 Task: Create a task in Outlook with a SmartArt graphic listing departments and set start and due dates.
Action: Mouse moved to (13, 115)
Screenshot: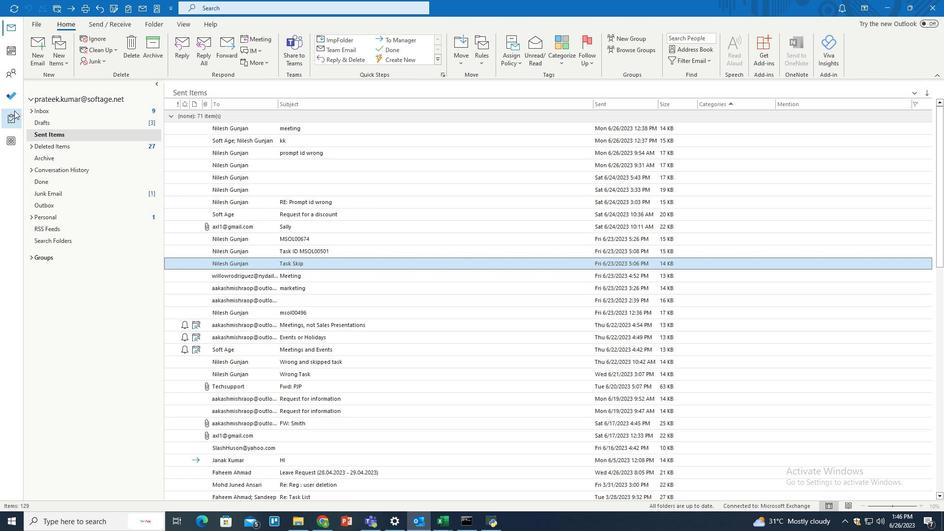 
Action: Mouse pressed left at (13, 115)
Screenshot: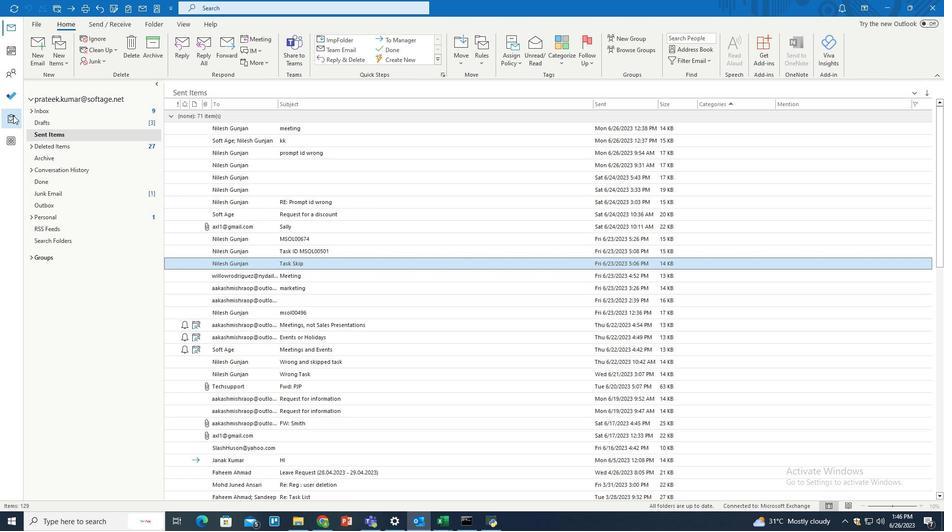 
Action: Mouse moved to (37, 59)
Screenshot: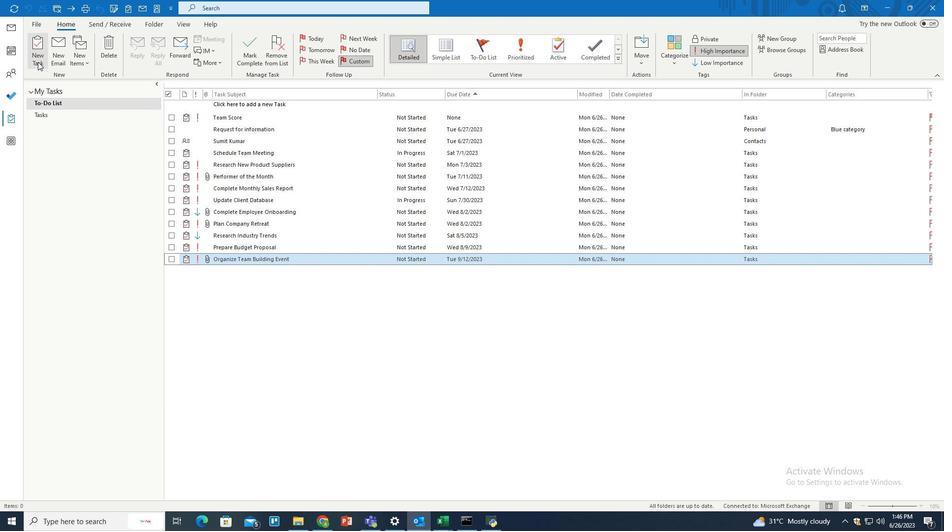 
Action: Mouse pressed left at (37, 59)
Screenshot: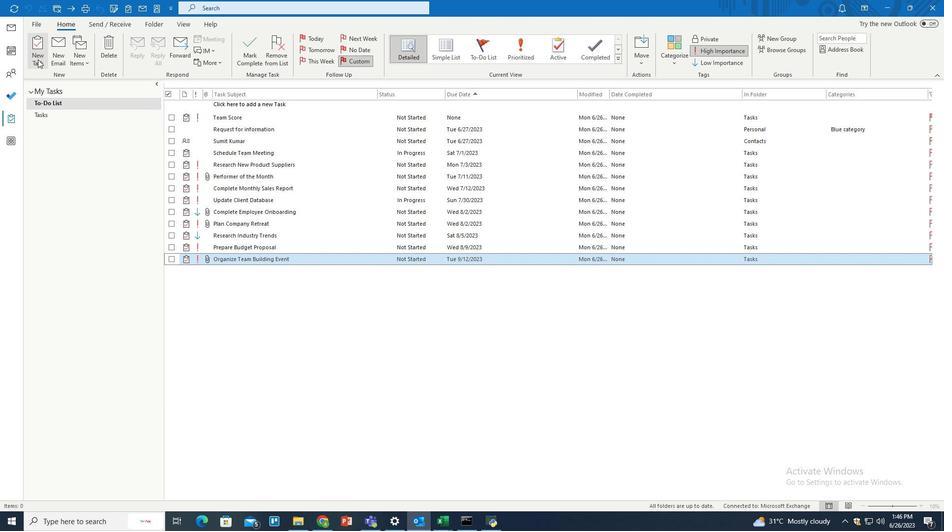 
Action: Mouse moved to (119, 102)
Screenshot: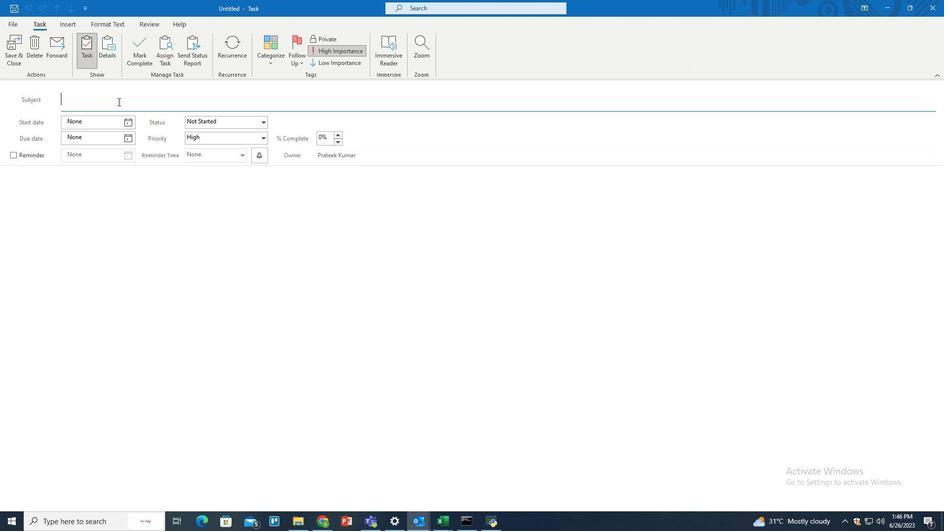 
Action: Mouse pressed left at (119, 102)
Screenshot: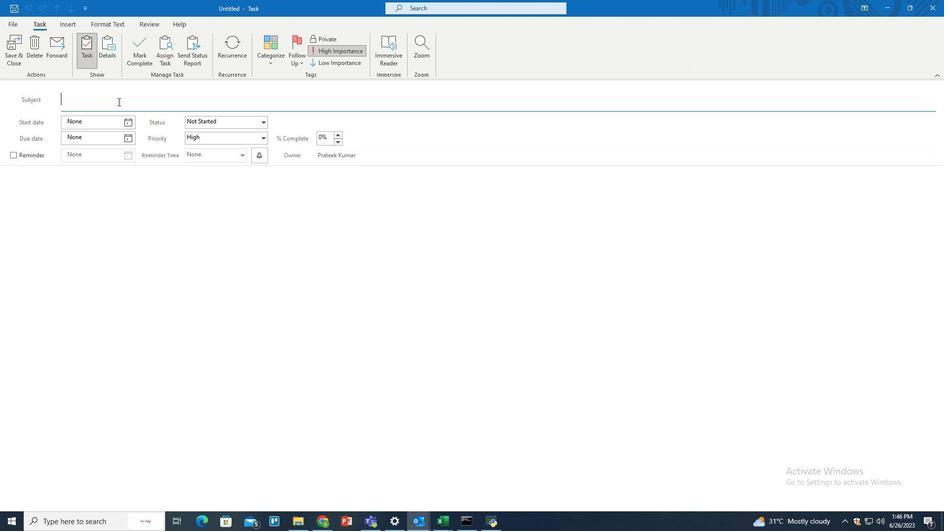 
Action: Key pressed <Key.shift>The<Key.space><Key.shift><Key.shift><Key.shift><Key.shift><Key.shift><Key.shift><Key.shift><Key.shift><Key.shift><Key.shift><Key.shift><Key.shift><Key.shift><Key.shift><Key.shift><Key.shift><Key.shift><Key.shift>Office
Screenshot: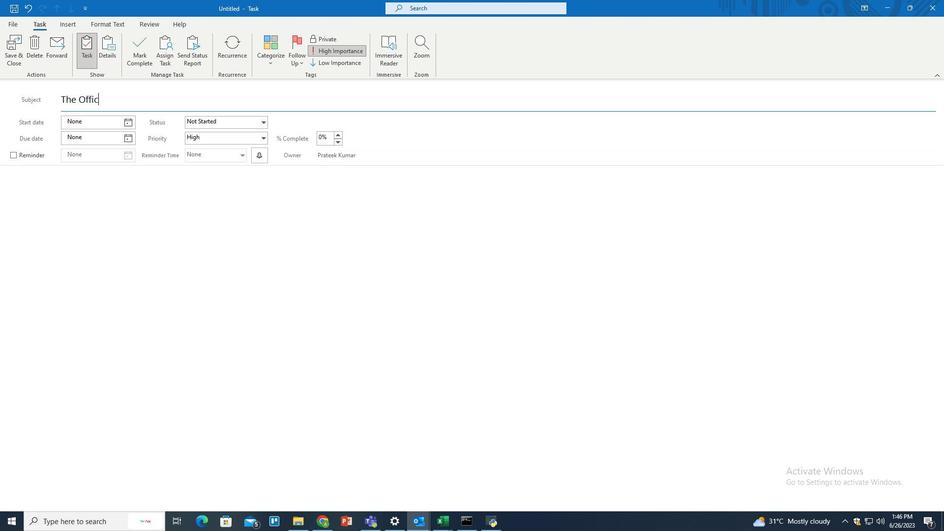 
Action: Mouse moved to (227, 217)
Screenshot: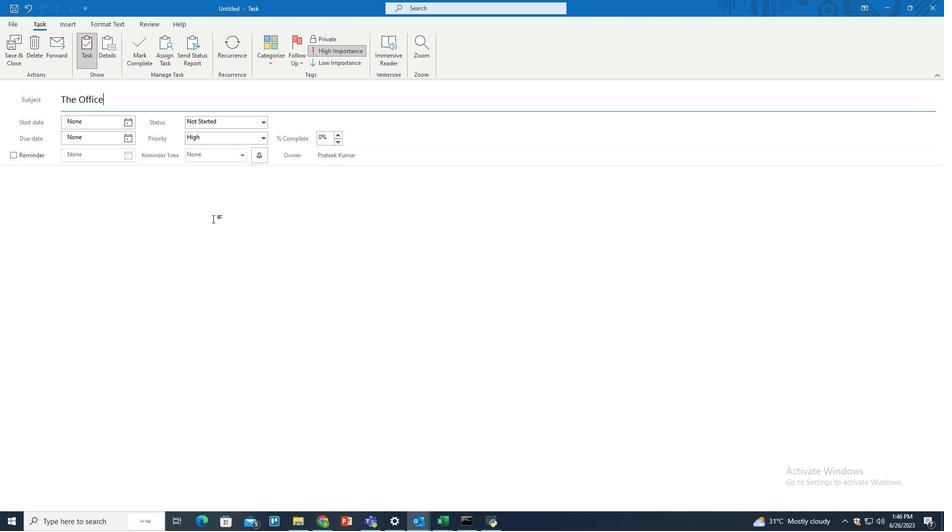
Action: Mouse pressed left at (227, 217)
Screenshot: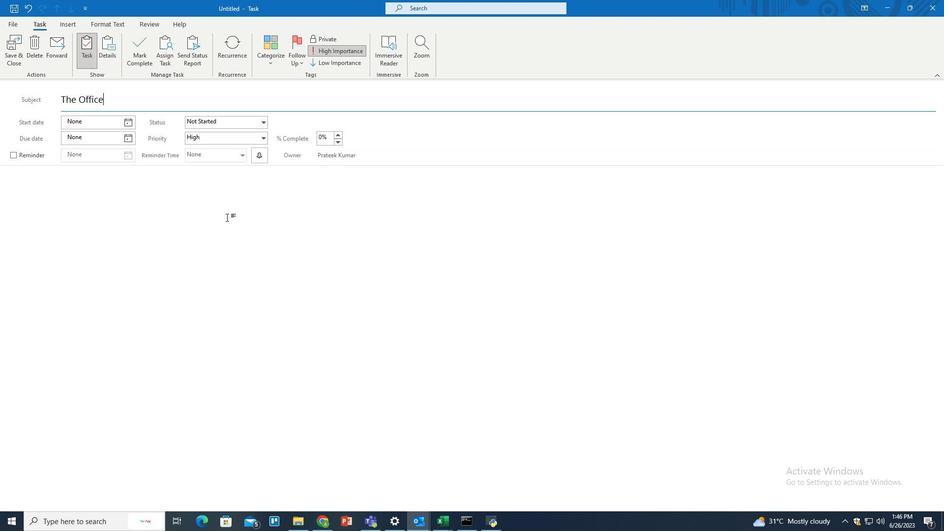 
Action: Mouse pressed left at (227, 217)
Screenshot: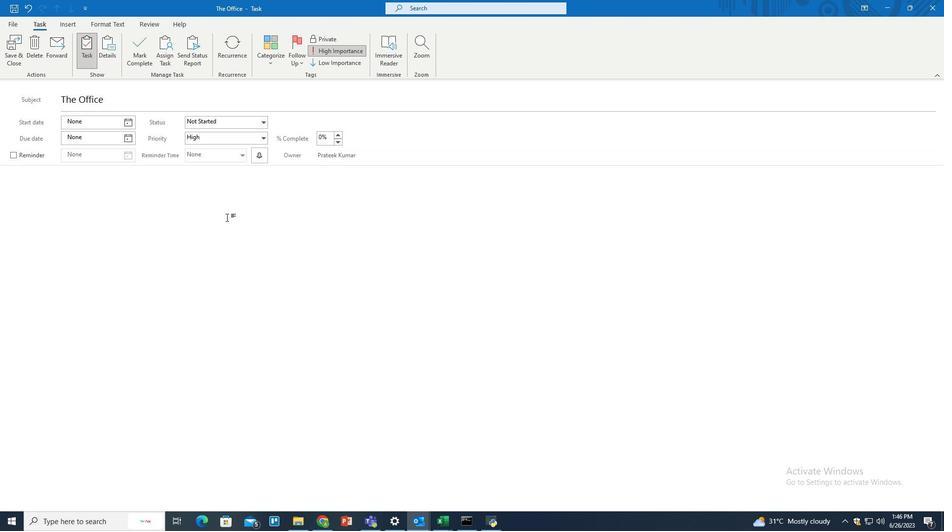 
Action: Mouse moved to (70, 26)
Screenshot: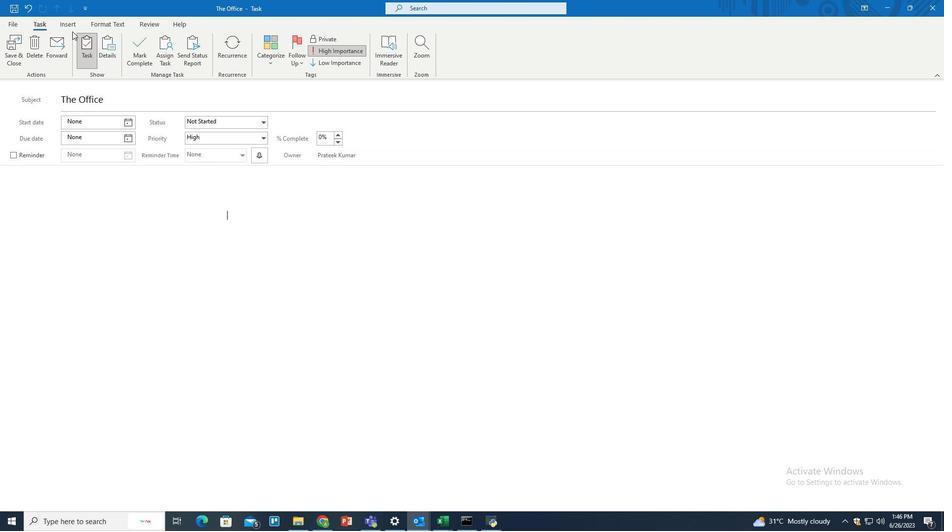 
Action: Mouse pressed left at (70, 26)
Screenshot: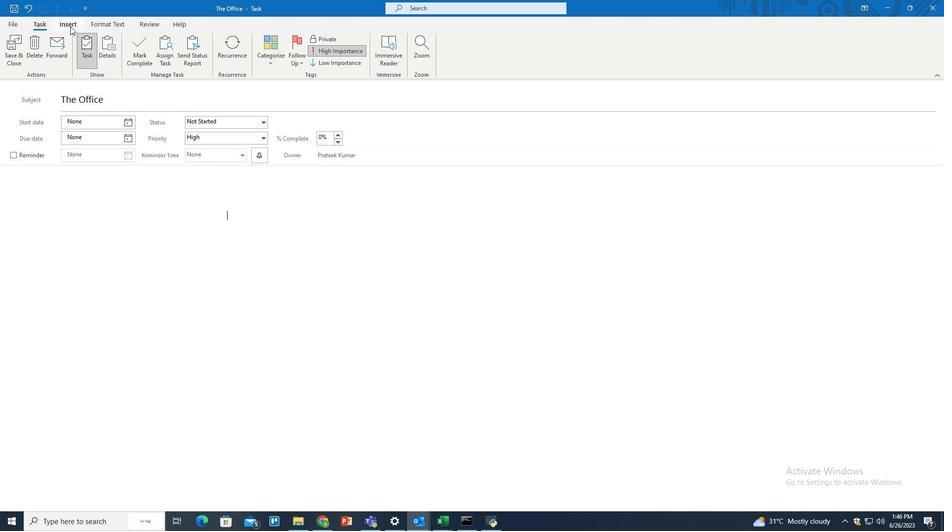 
Action: Mouse moved to (312, 45)
Screenshot: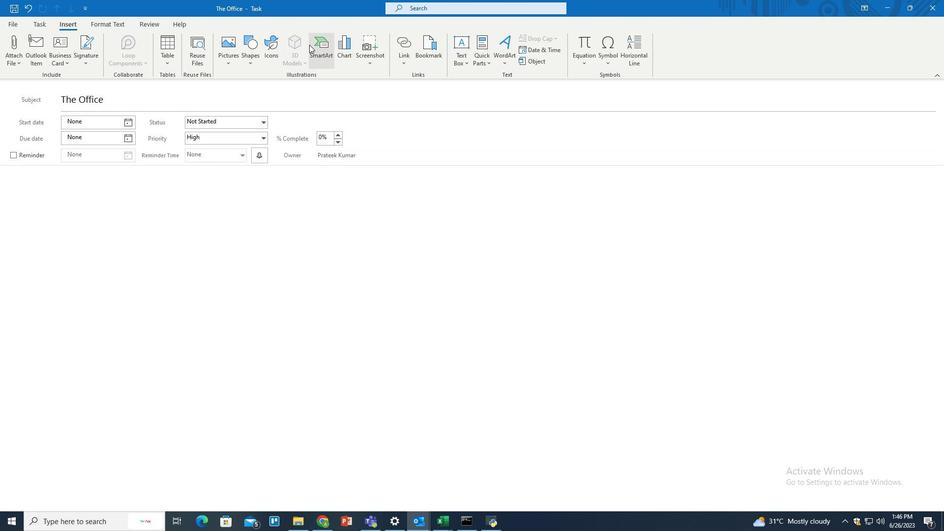 
Action: Mouse pressed left at (312, 45)
Screenshot: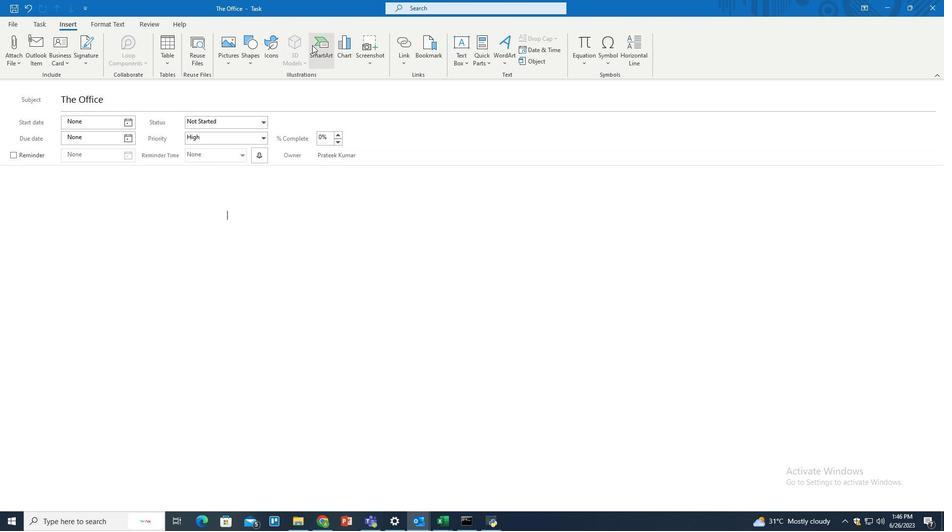 
Action: Mouse moved to (582, 340)
Screenshot: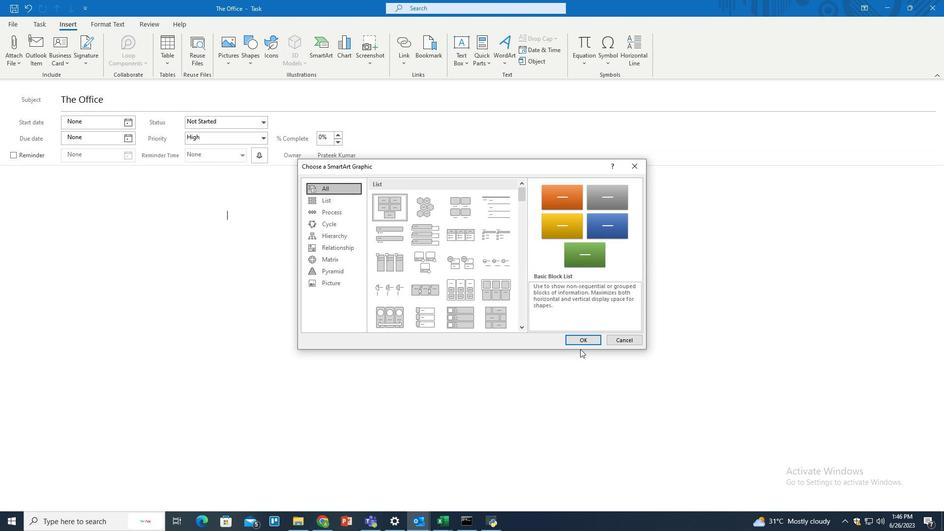 
Action: Mouse pressed left at (582, 340)
Screenshot: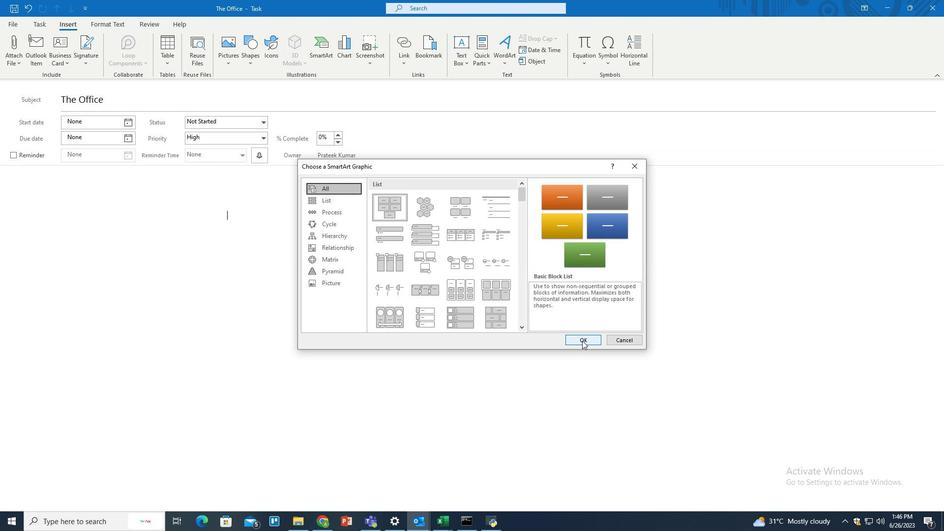
Action: Mouse moved to (131, 232)
Screenshot: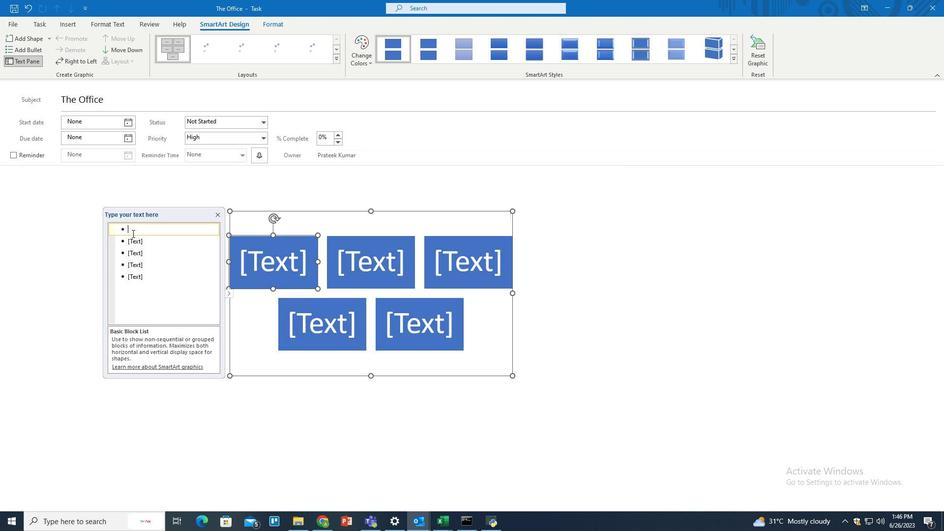 
Action: Key pressed <Key.shift>Marketing
Screenshot: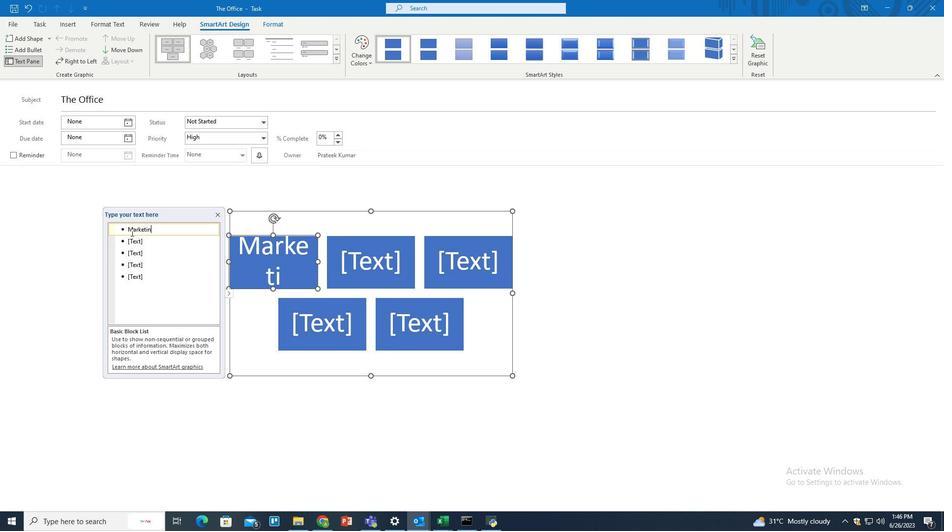 
Action: Mouse moved to (138, 239)
Screenshot: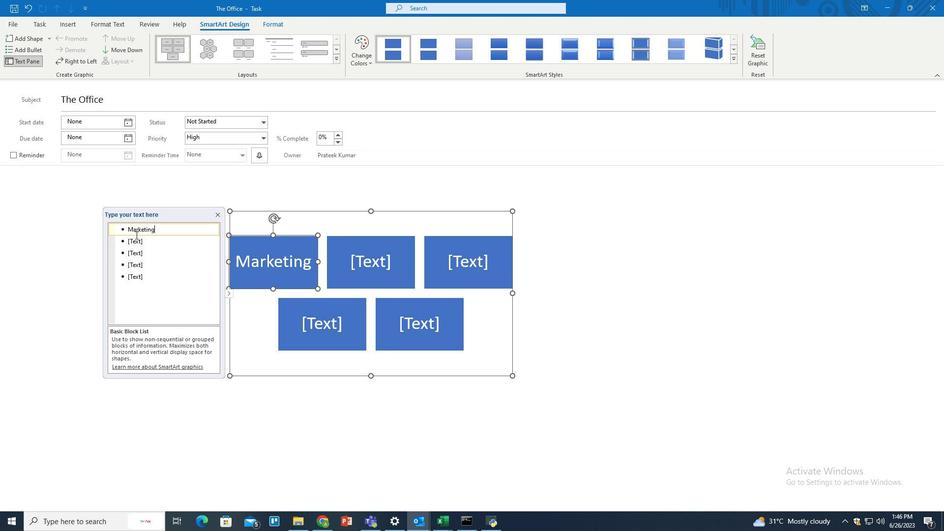 
Action: Mouse pressed left at (138, 239)
Screenshot: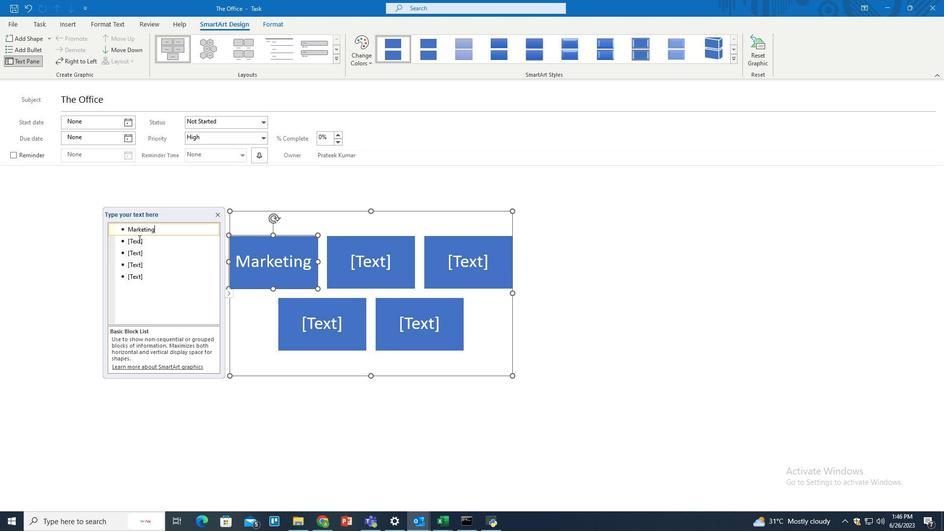 
Action: Key pressed <Key.shift>HR
Screenshot: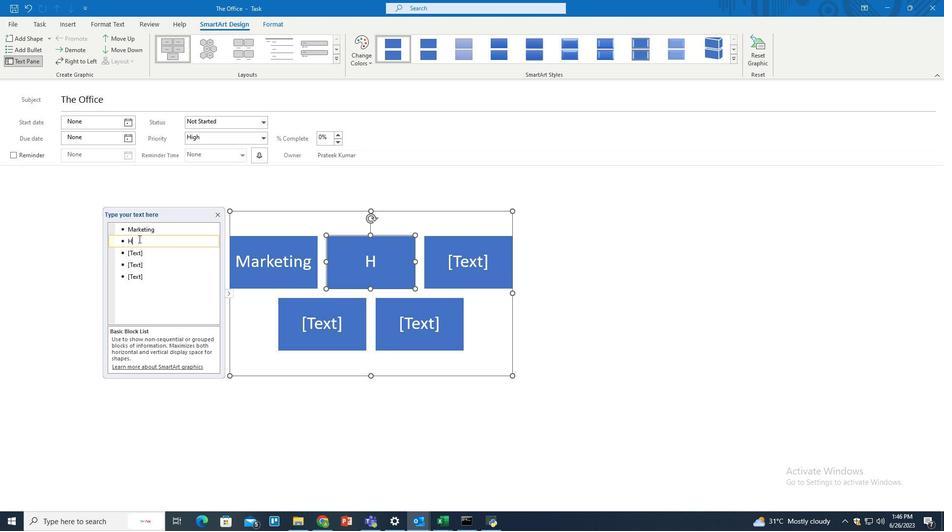 
Action: Mouse moved to (141, 257)
Screenshot: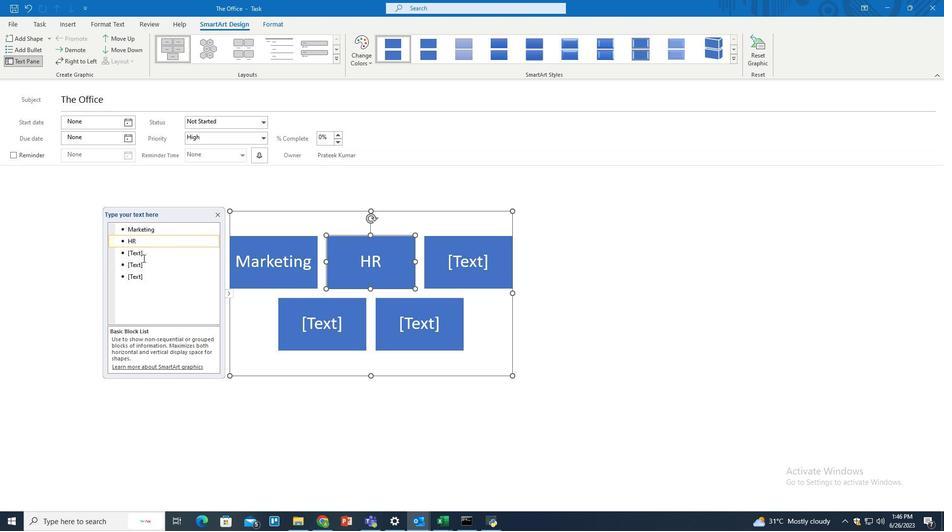 
Action: Mouse pressed left at (141, 257)
Screenshot: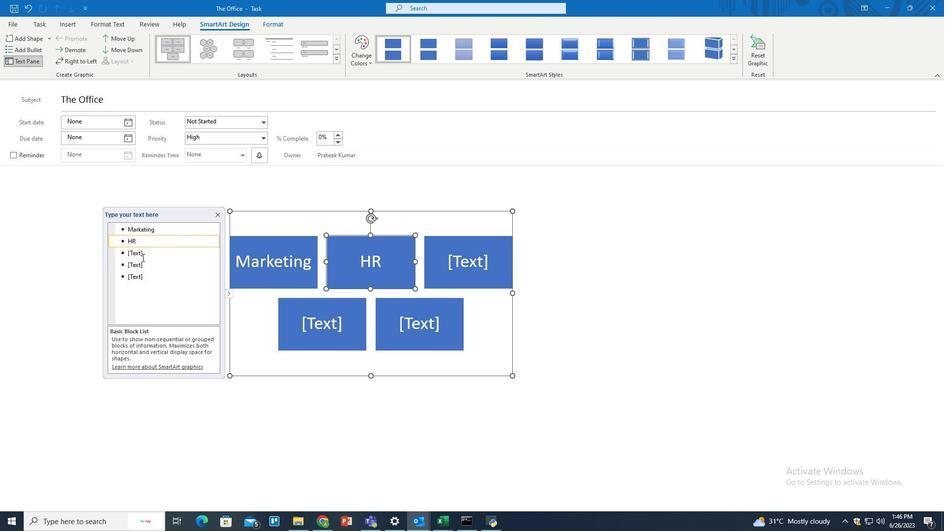 
Action: Key pressed <Key.shift>IT
Screenshot: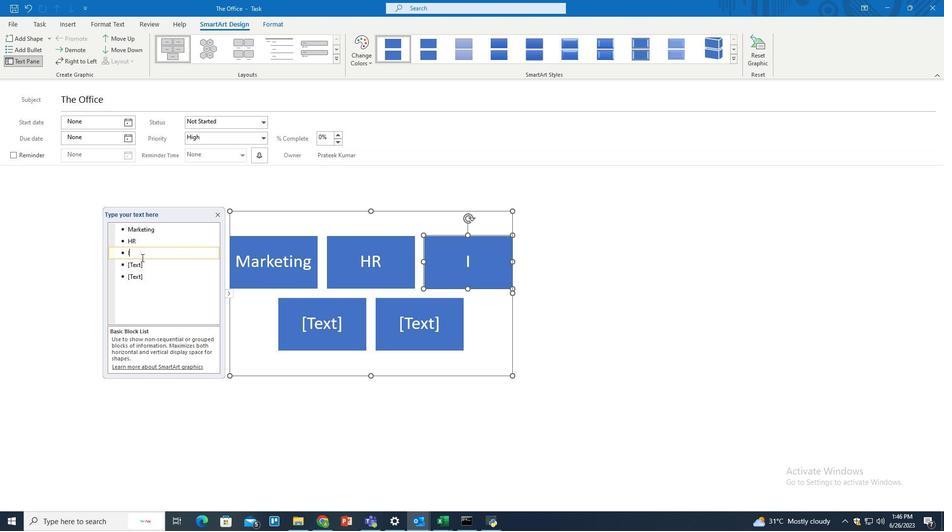 
Action: Mouse moved to (145, 267)
Screenshot: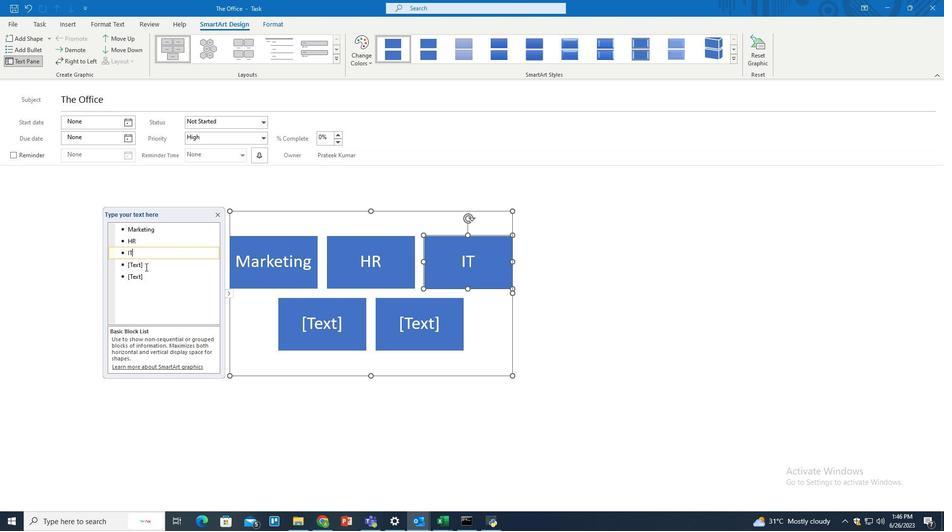 
Action: Mouse pressed left at (145, 267)
Screenshot: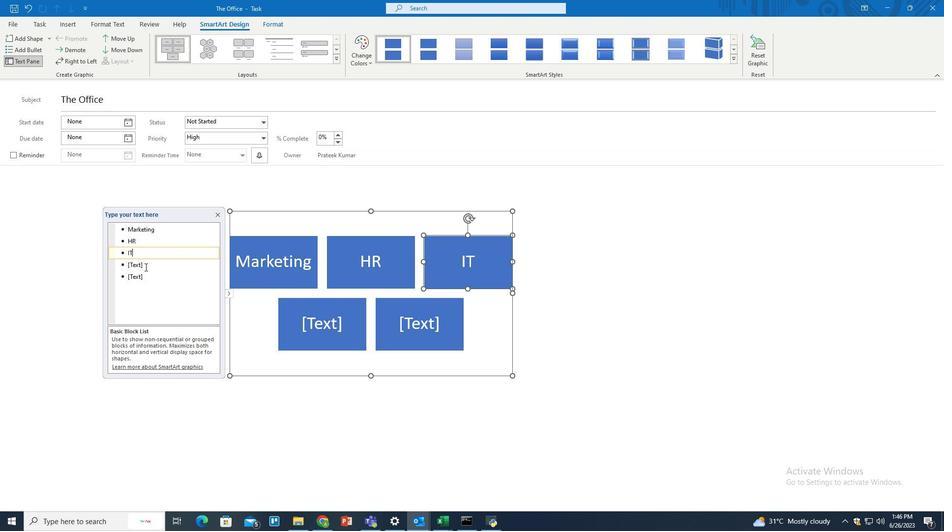 
Action: Mouse moved to (145, 267)
Screenshot: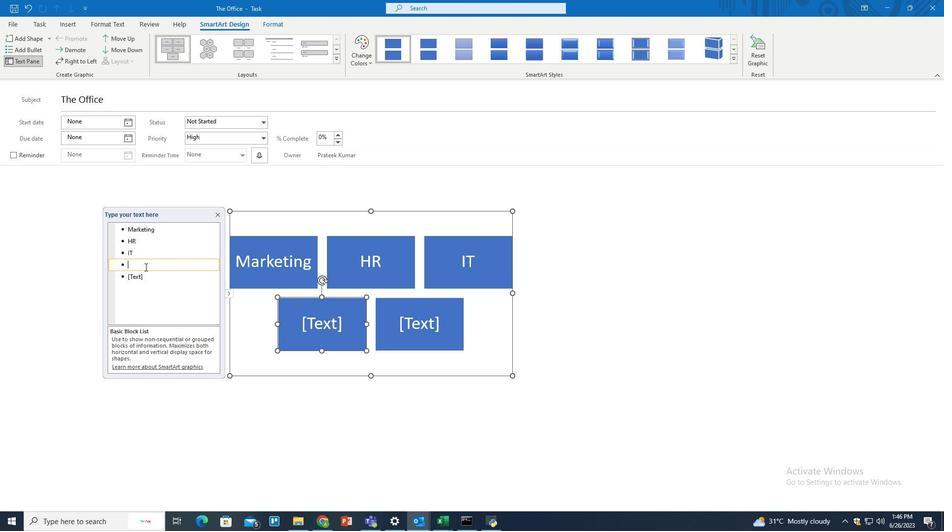 
Action: Key pressed <Key.shift>Ciy<Key.backspace><Key.backspace>ounselling
Screenshot: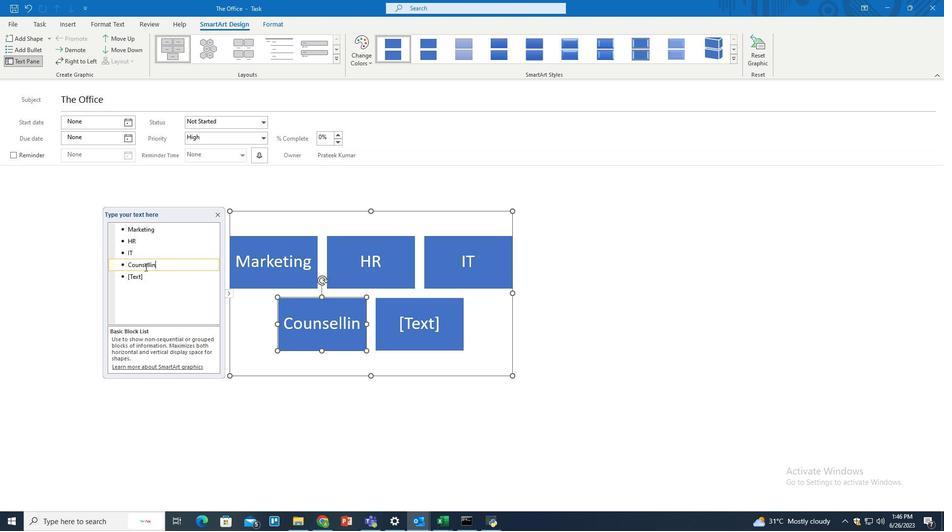 
Action: Mouse moved to (141, 277)
Screenshot: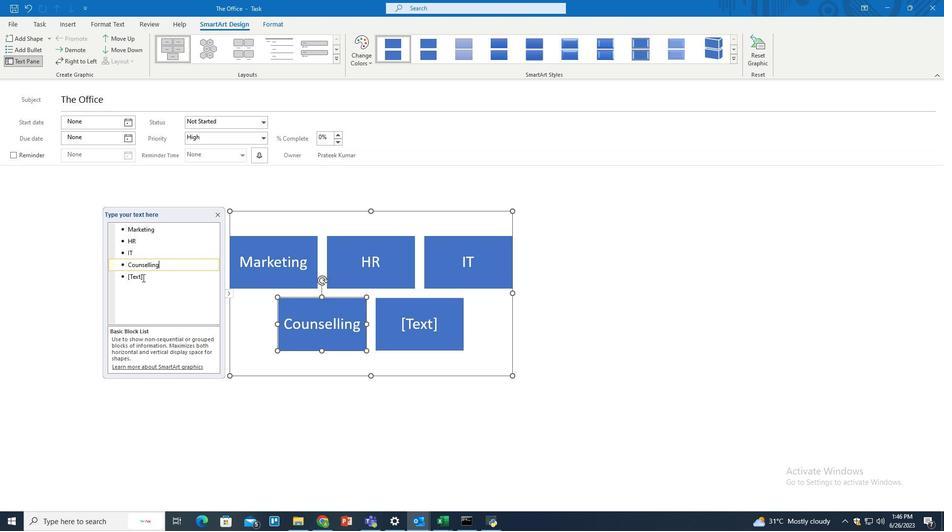 
Action: Mouse pressed left at (141, 277)
Screenshot: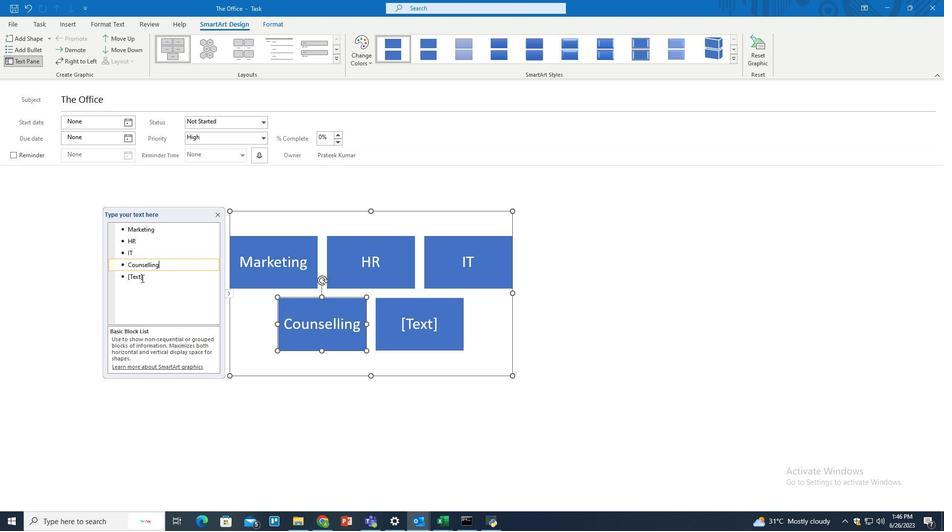 
Action: Mouse moved to (141, 277)
Screenshot: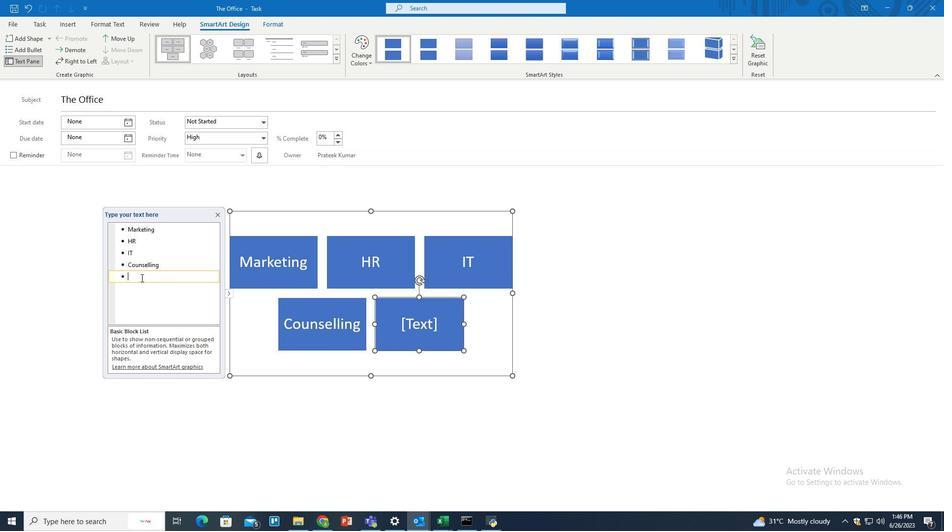 
Action: Key pressed <Key.shift>Sales
Screenshot: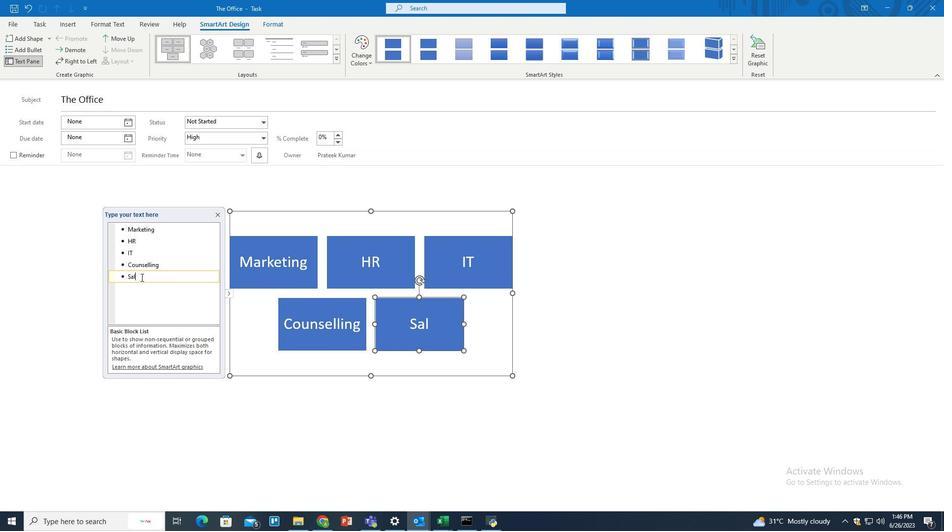 
Action: Mouse moved to (543, 290)
Screenshot: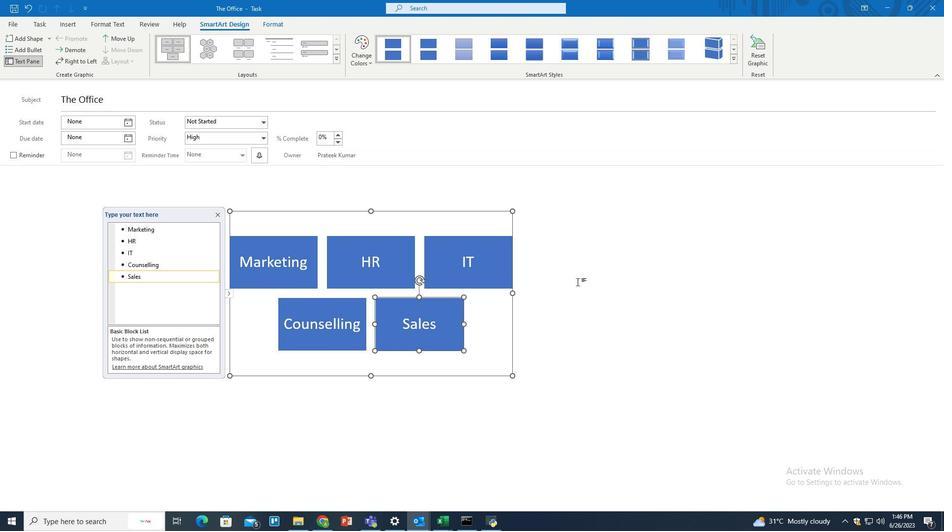 
Action: Mouse pressed left at (543, 290)
Screenshot: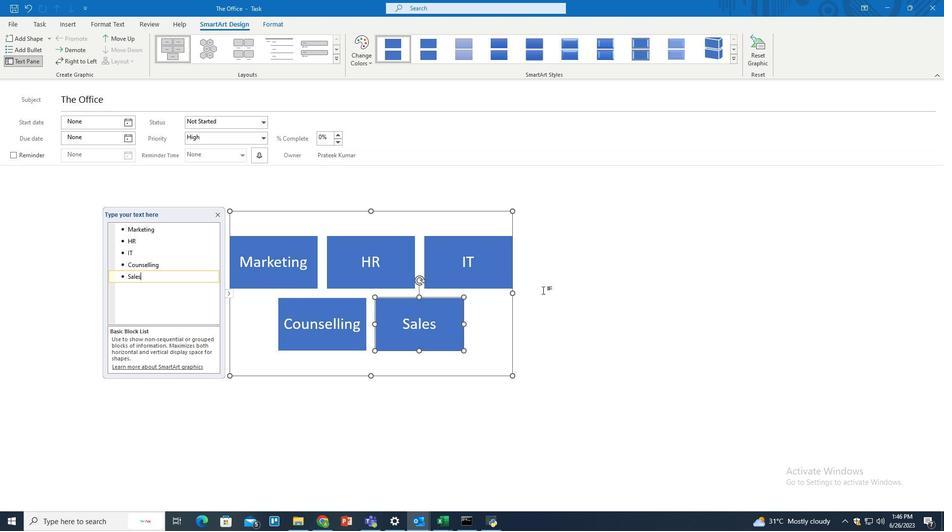 
Action: Mouse moved to (390, 276)
Screenshot: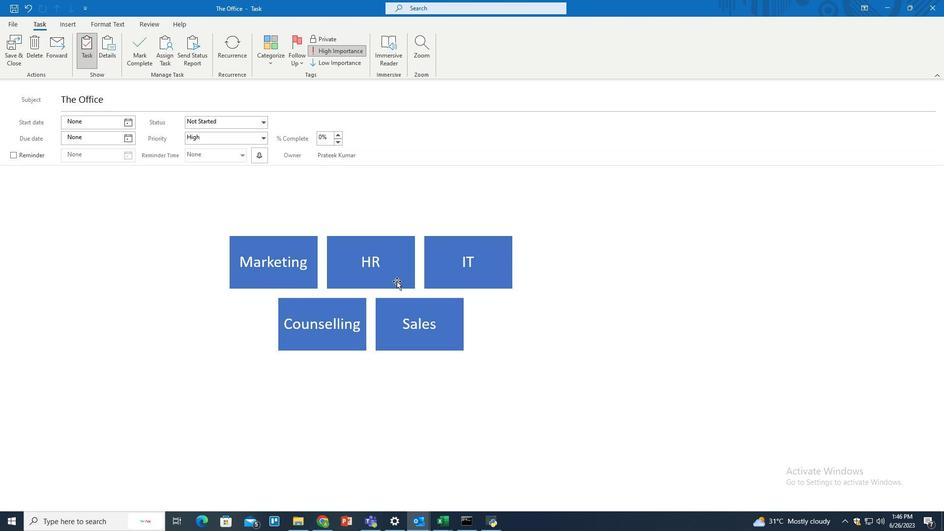 
Action: Mouse pressed left at (390, 276)
Screenshot: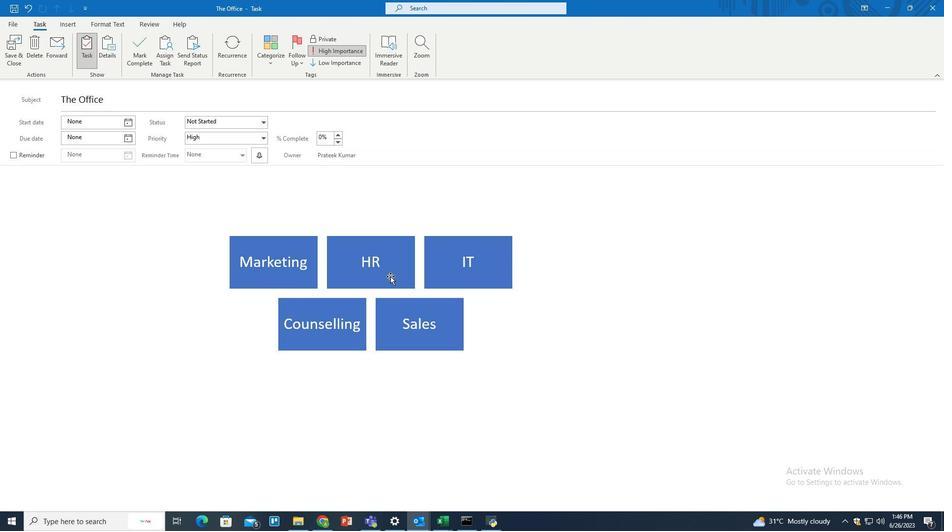 
Action: Mouse moved to (358, 61)
Screenshot: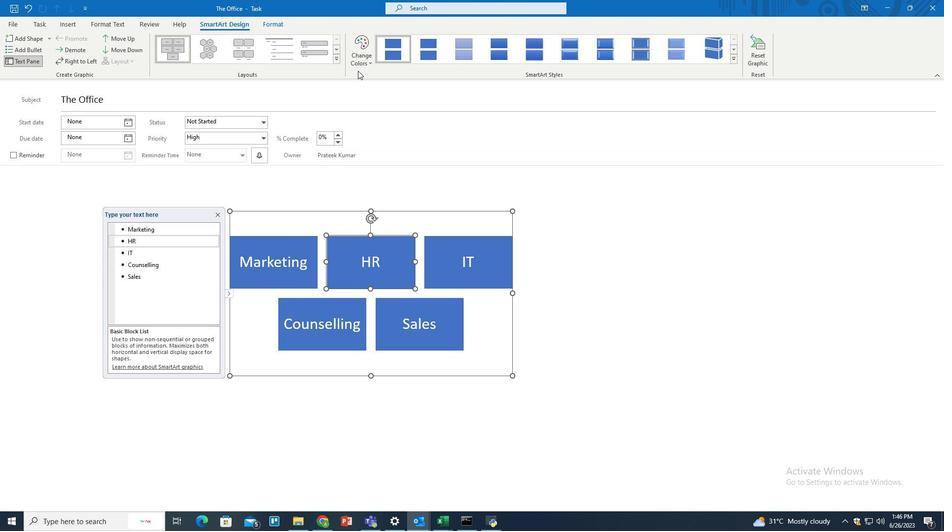 
Action: Mouse pressed left at (358, 61)
Screenshot: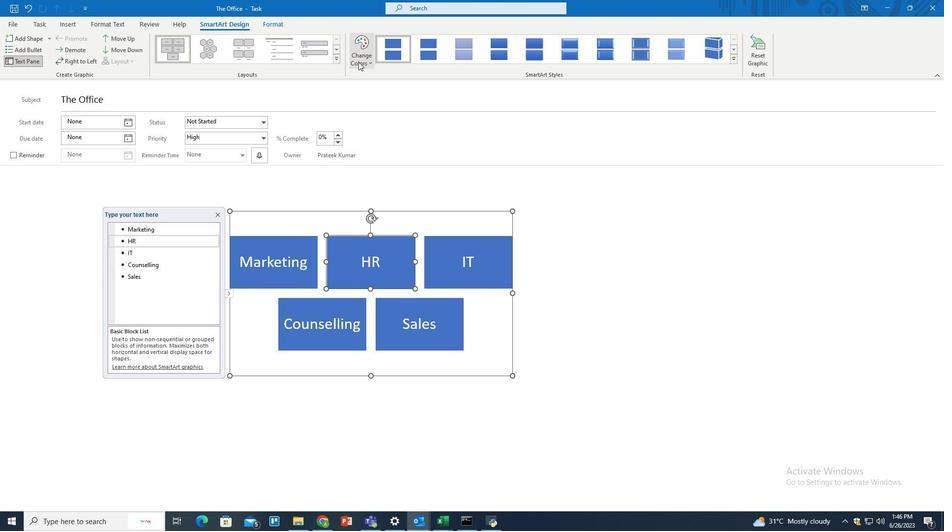 
Action: Mouse moved to (368, 144)
Screenshot: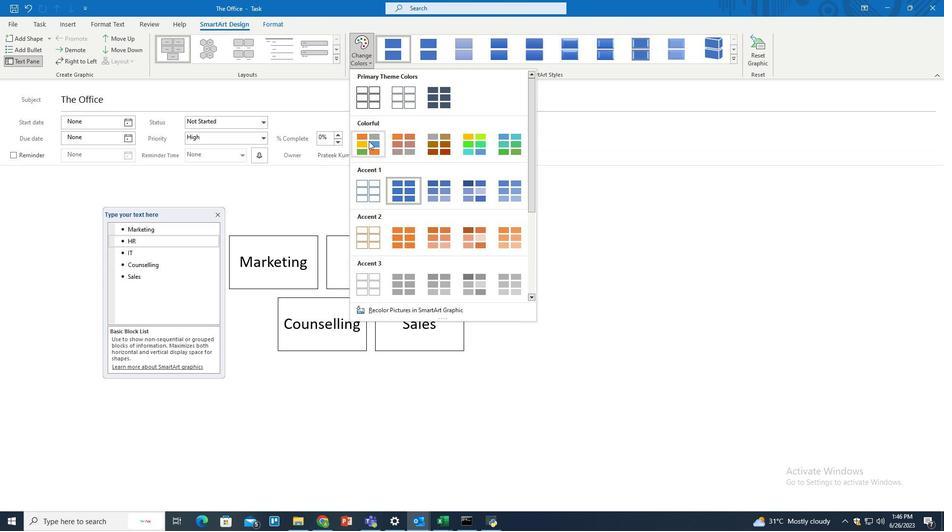 
Action: Mouse pressed left at (368, 144)
Screenshot: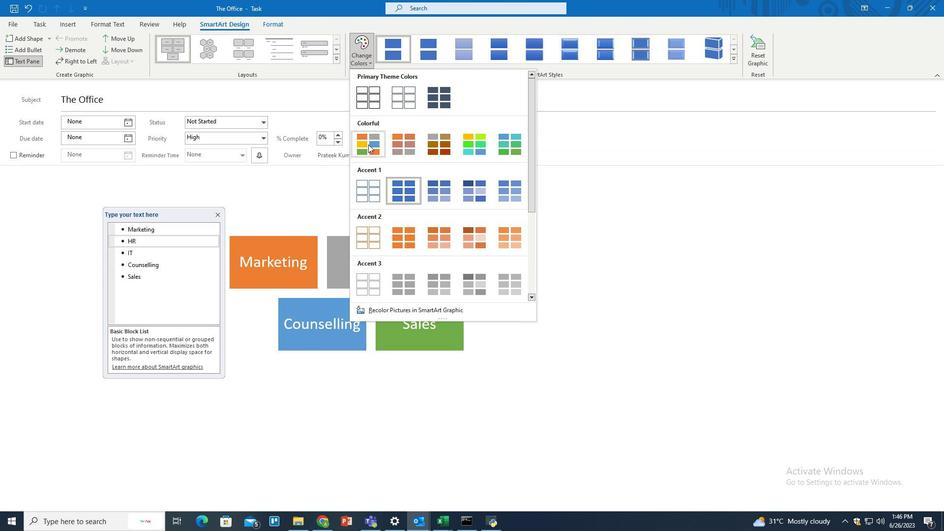 
Action: Mouse moved to (126, 124)
Screenshot: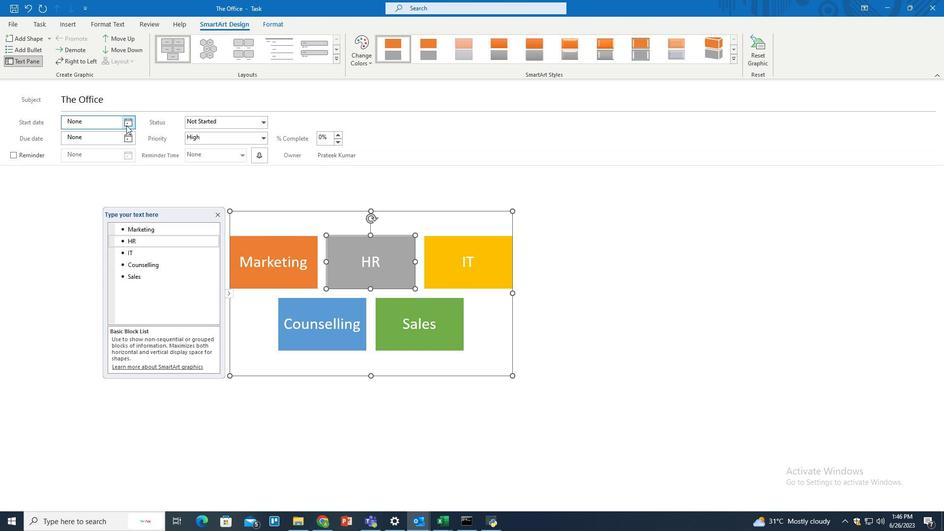 
Action: Mouse pressed left at (126, 124)
Screenshot: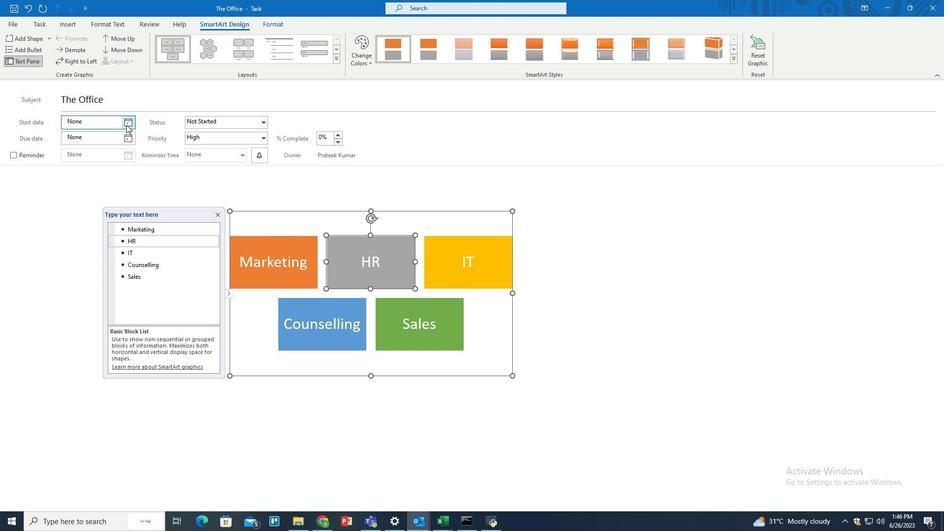 
Action: Mouse moved to (126, 137)
Screenshot: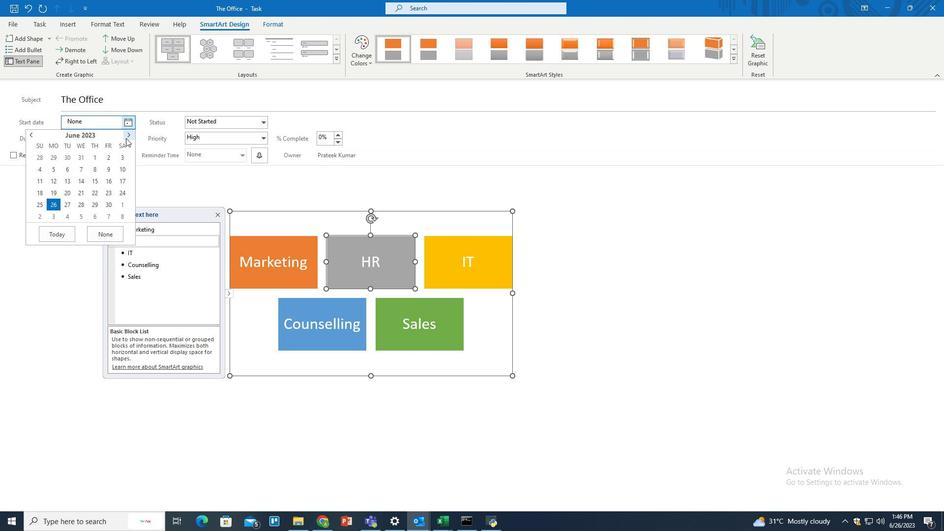 
Action: Mouse pressed left at (126, 137)
Screenshot: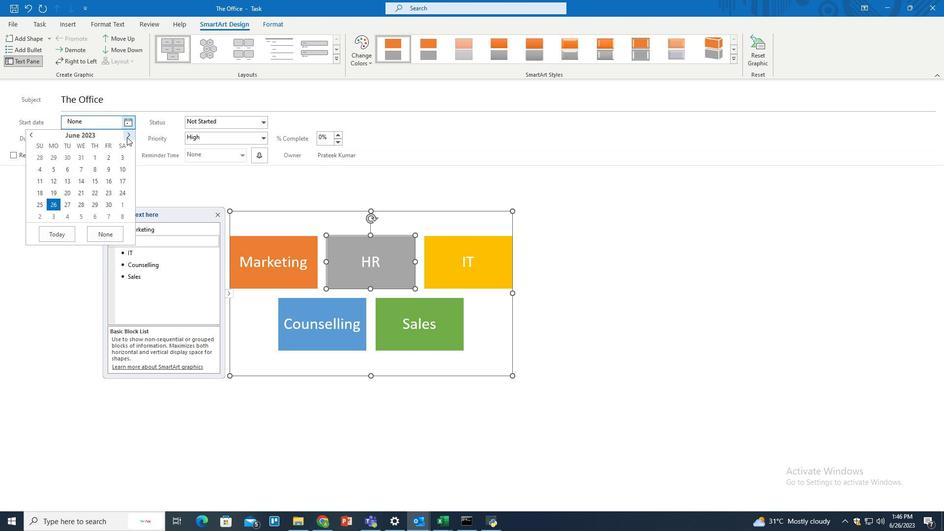 
Action: Mouse moved to (63, 168)
Screenshot: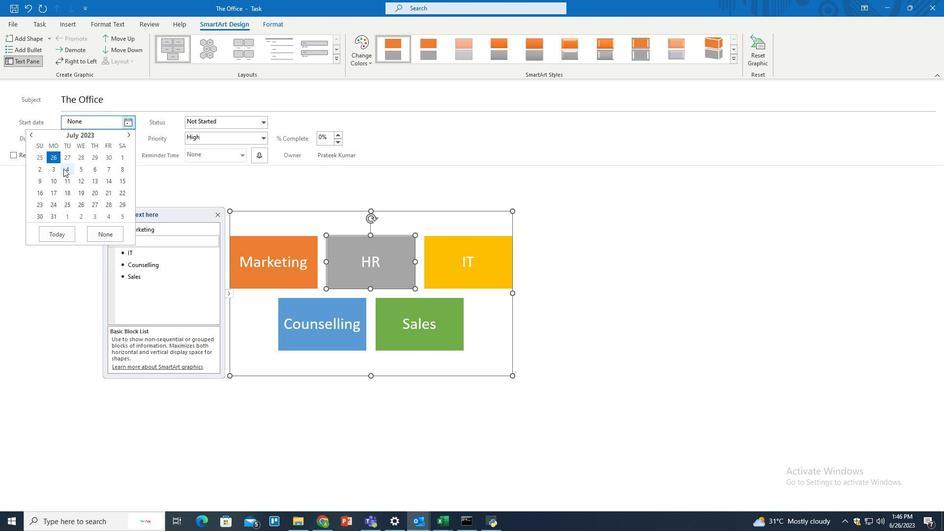 
Action: Mouse pressed left at (63, 168)
Screenshot: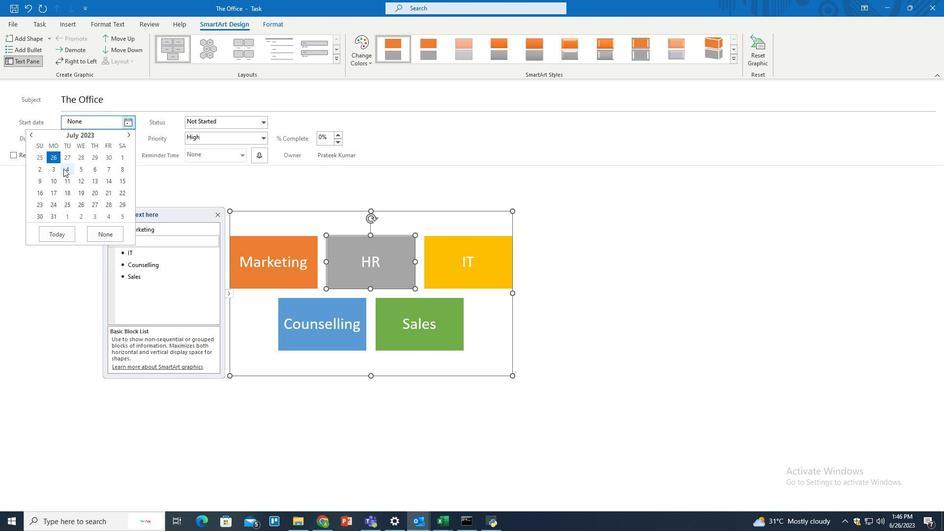 
Action: Mouse moved to (124, 151)
Screenshot: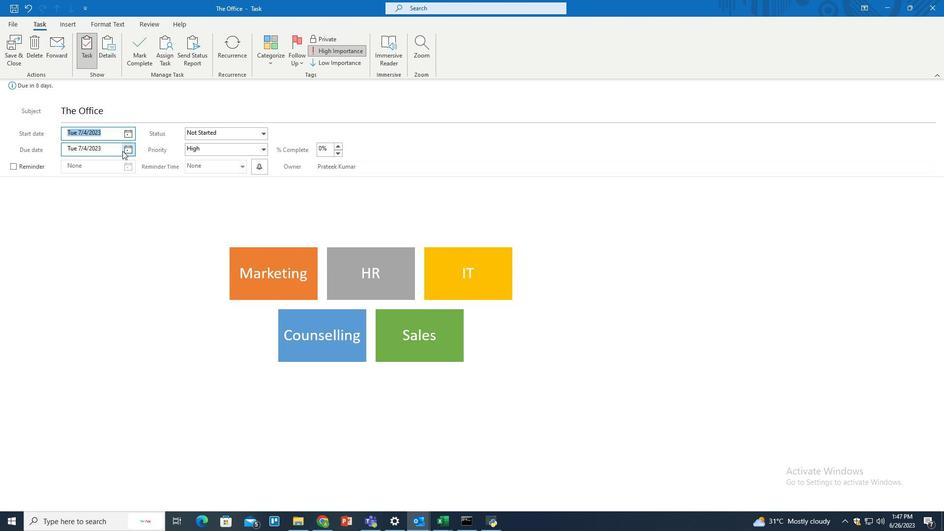
Action: Mouse pressed left at (124, 151)
Screenshot: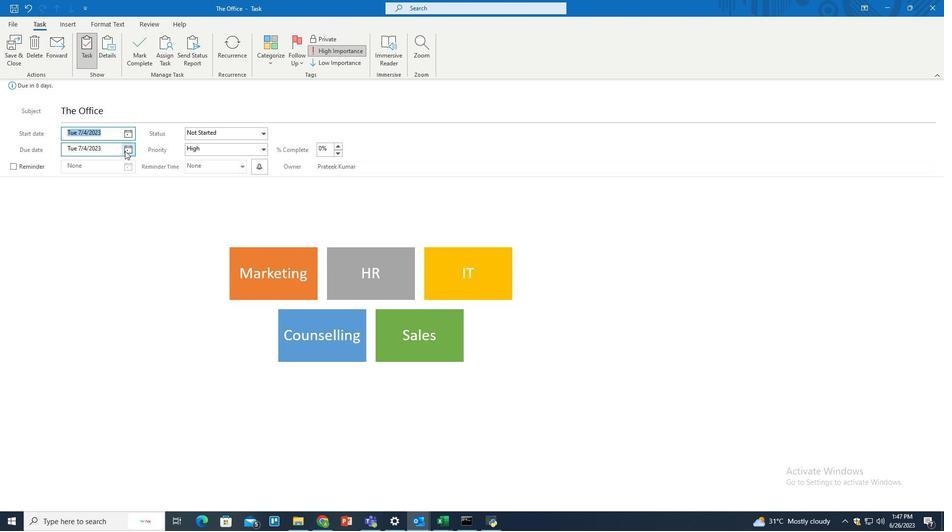 
Action: Mouse moved to (53, 207)
Screenshot: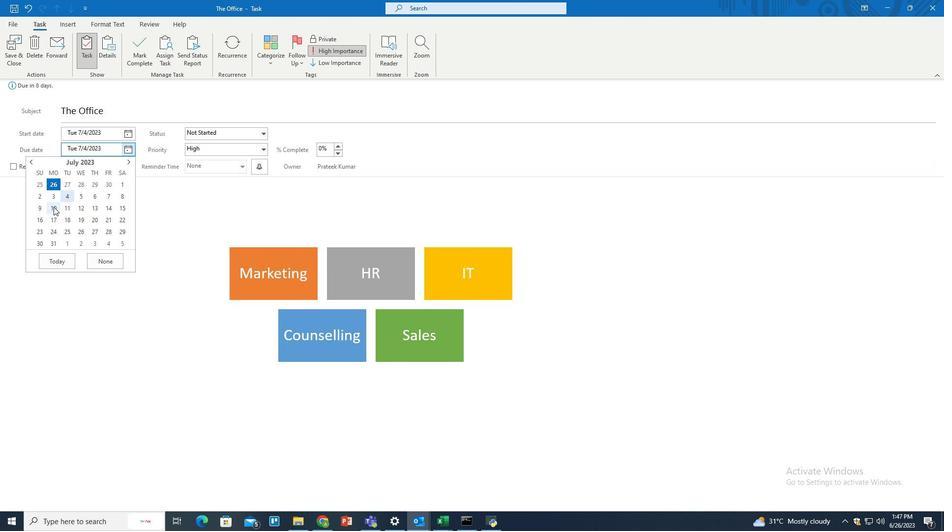 
Action: Mouse pressed left at (53, 207)
Screenshot: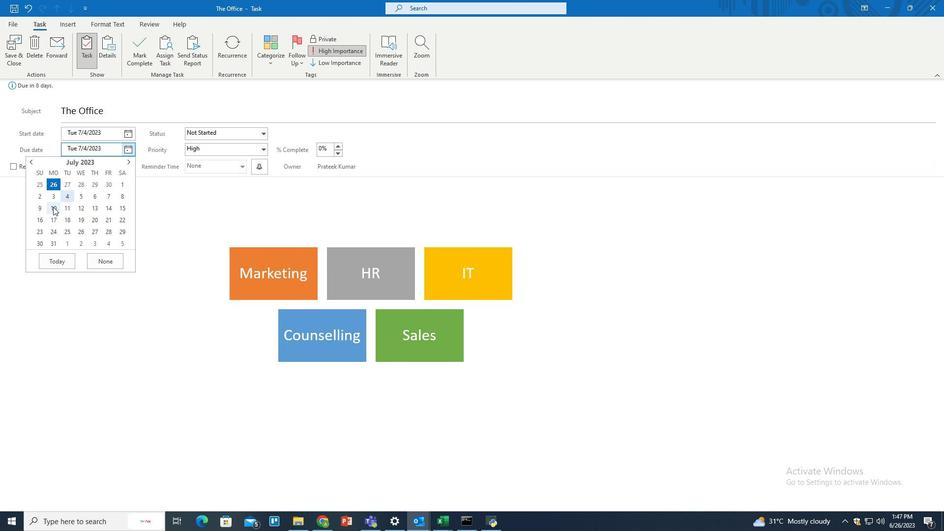 
Action: Mouse moved to (262, 196)
Screenshot: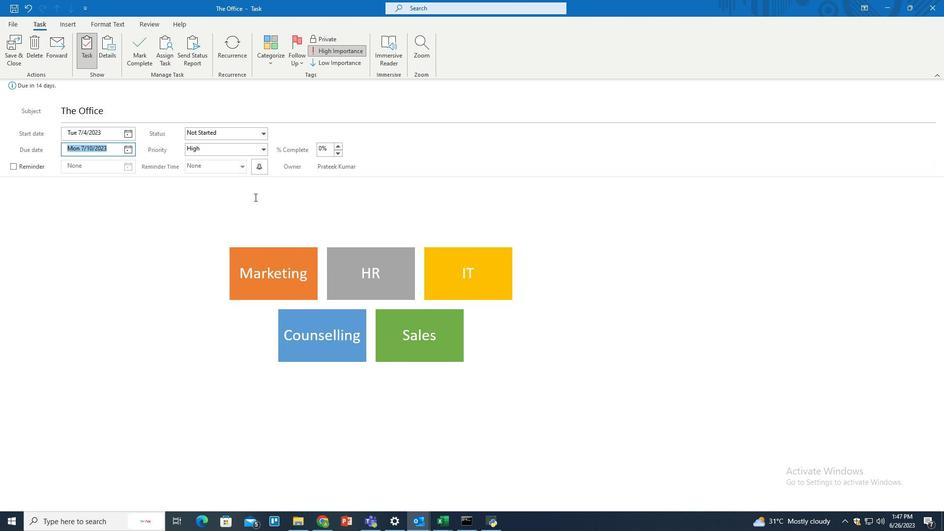 
Action: Mouse pressed left at (262, 196)
Screenshot: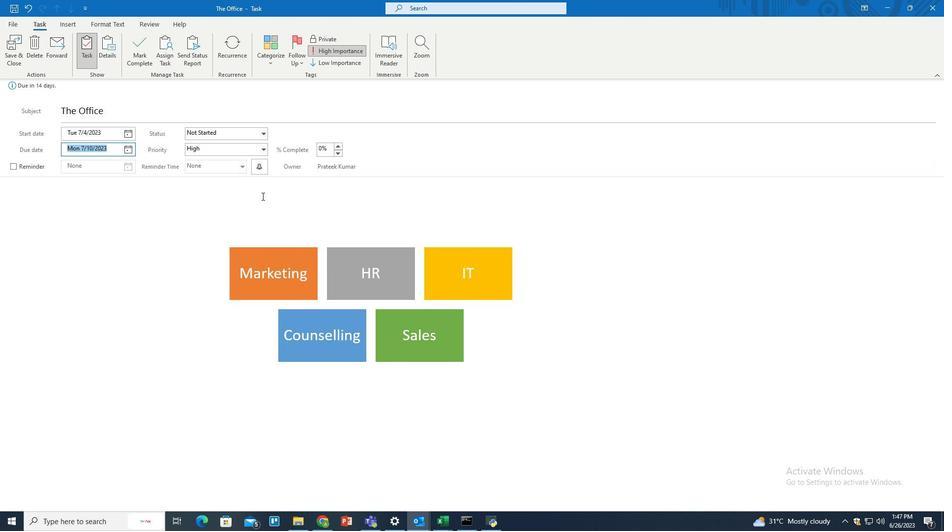 
Action: Mouse moved to (18, 48)
Screenshot: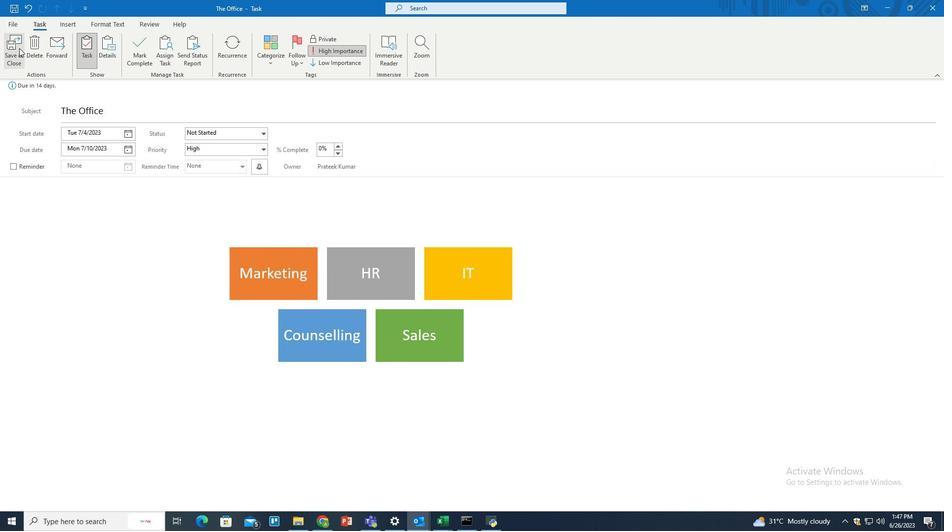 
Action: Mouse pressed left at (18, 48)
Screenshot: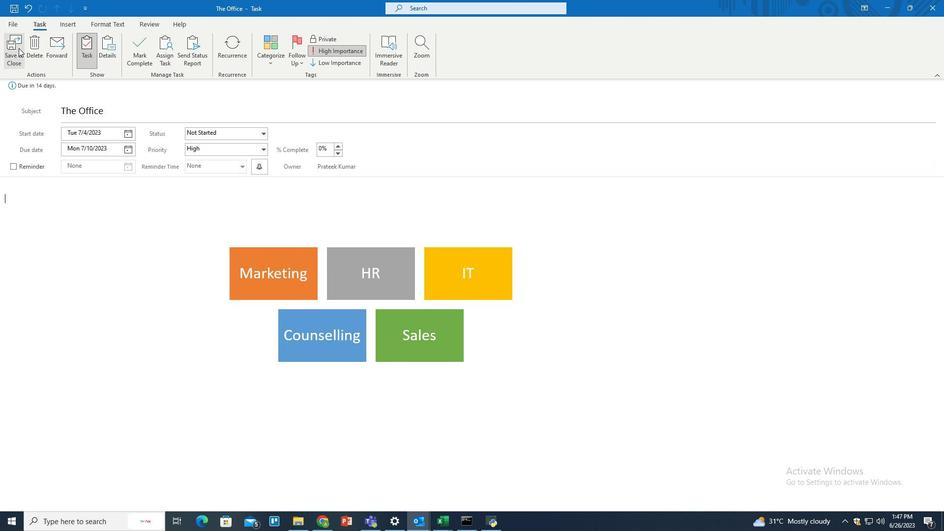 
Action: Mouse moved to (163, 162)
Screenshot: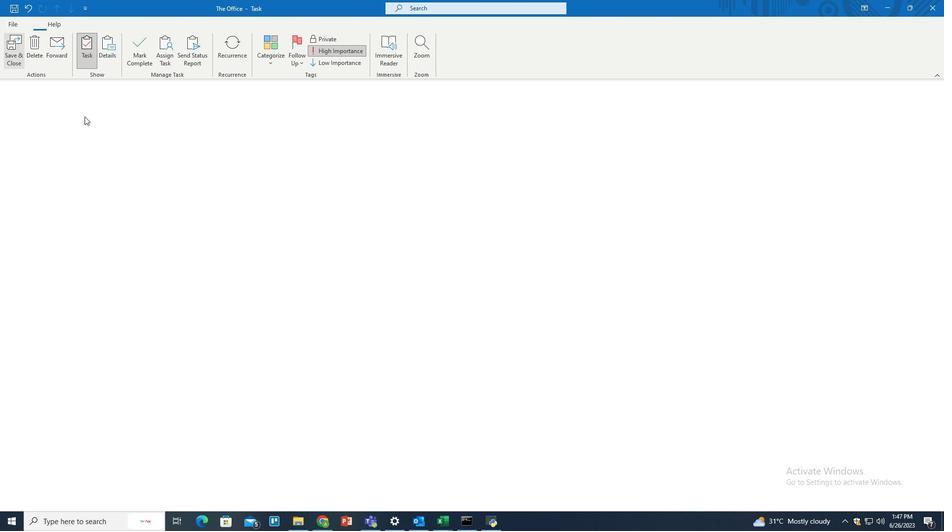
